 Task: Change the theme color of your profile to Dark teal.
Action: Mouse moved to (1327, 39)
Screenshot: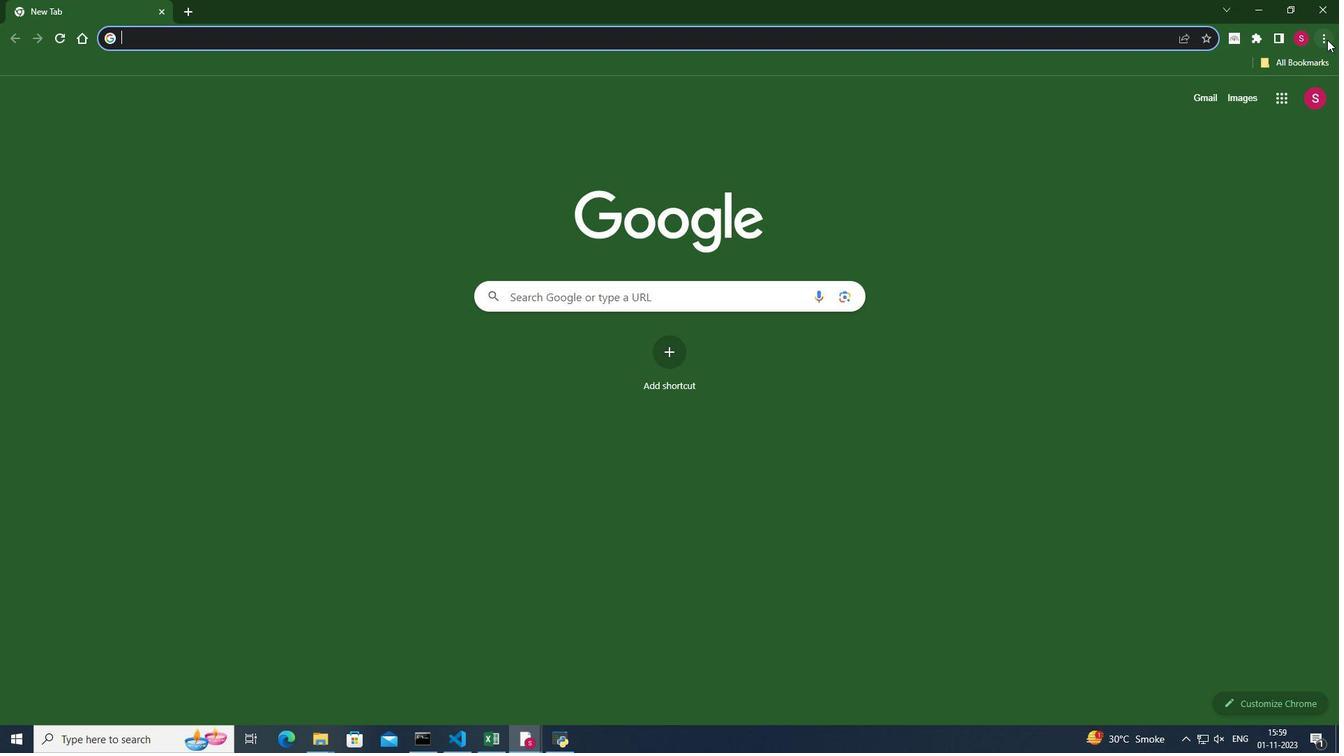 
Action: Mouse pressed left at (1327, 39)
Screenshot: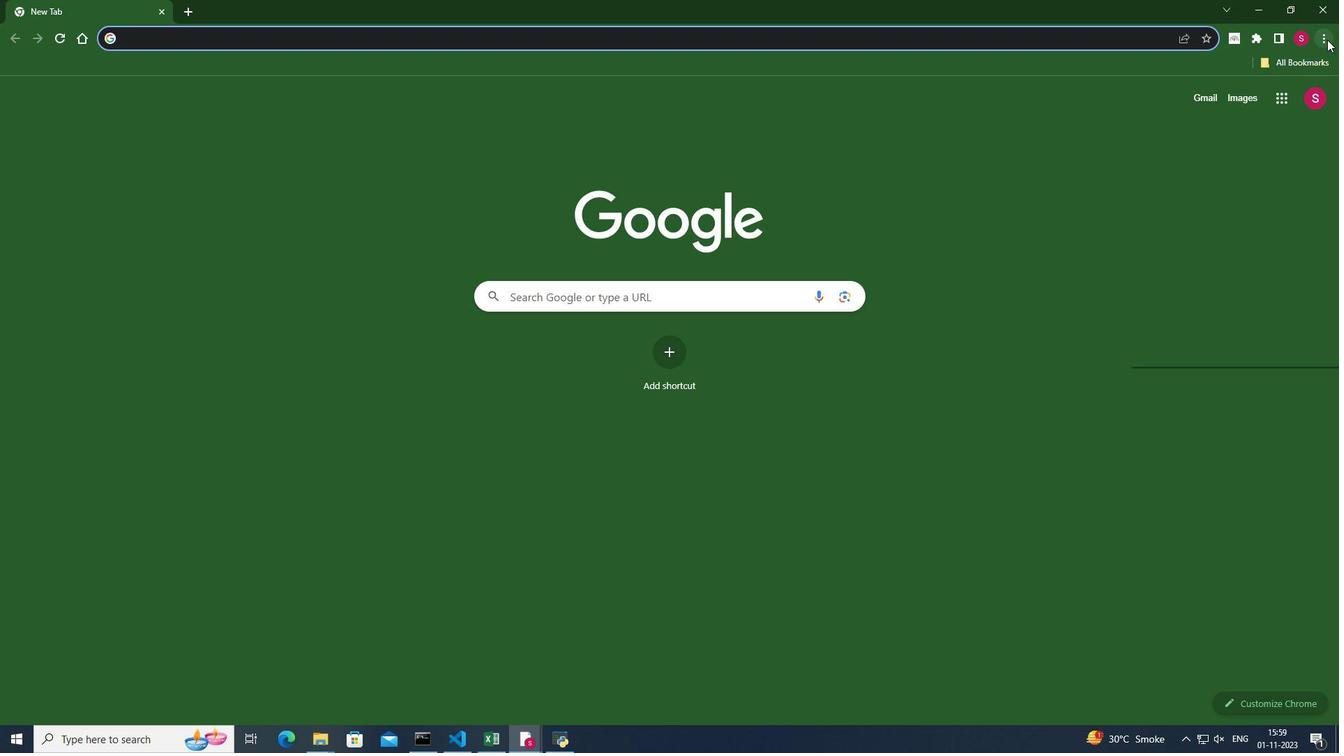 
Action: Mouse moved to (1168, 293)
Screenshot: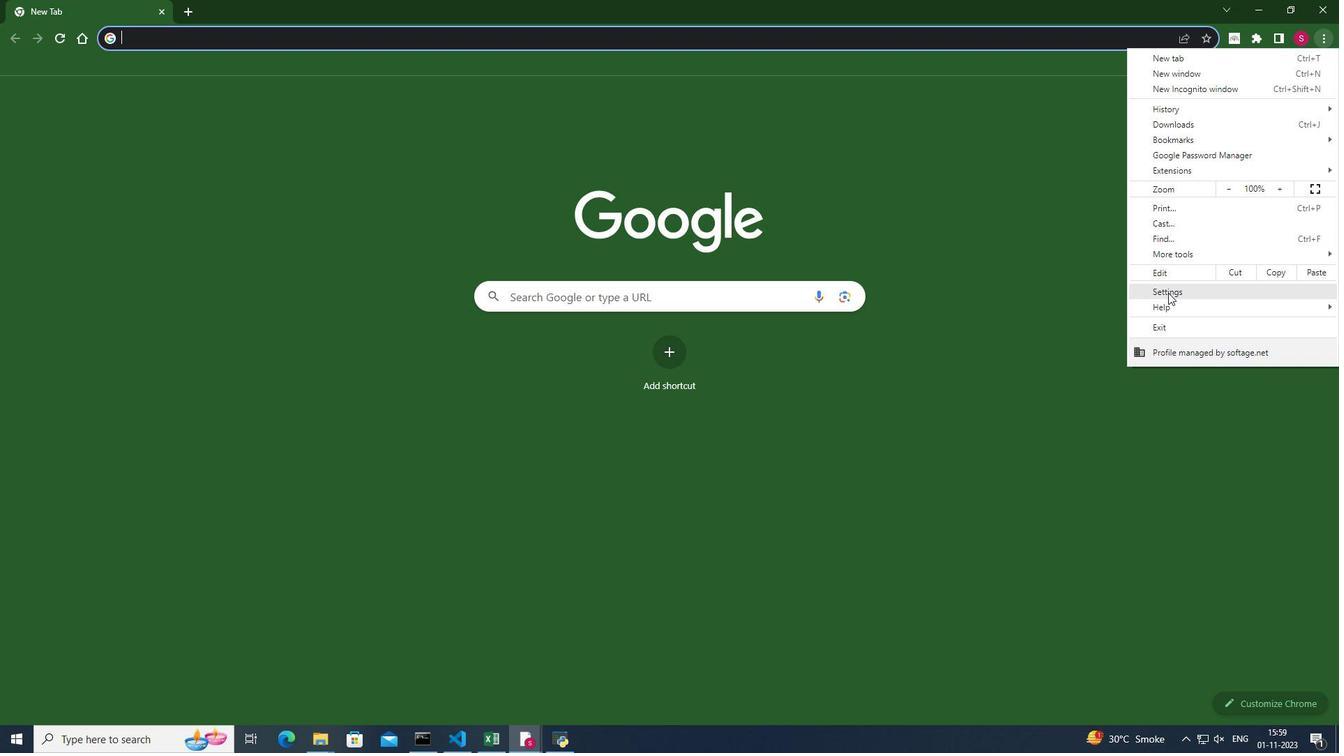 
Action: Mouse pressed left at (1168, 293)
Screenshot: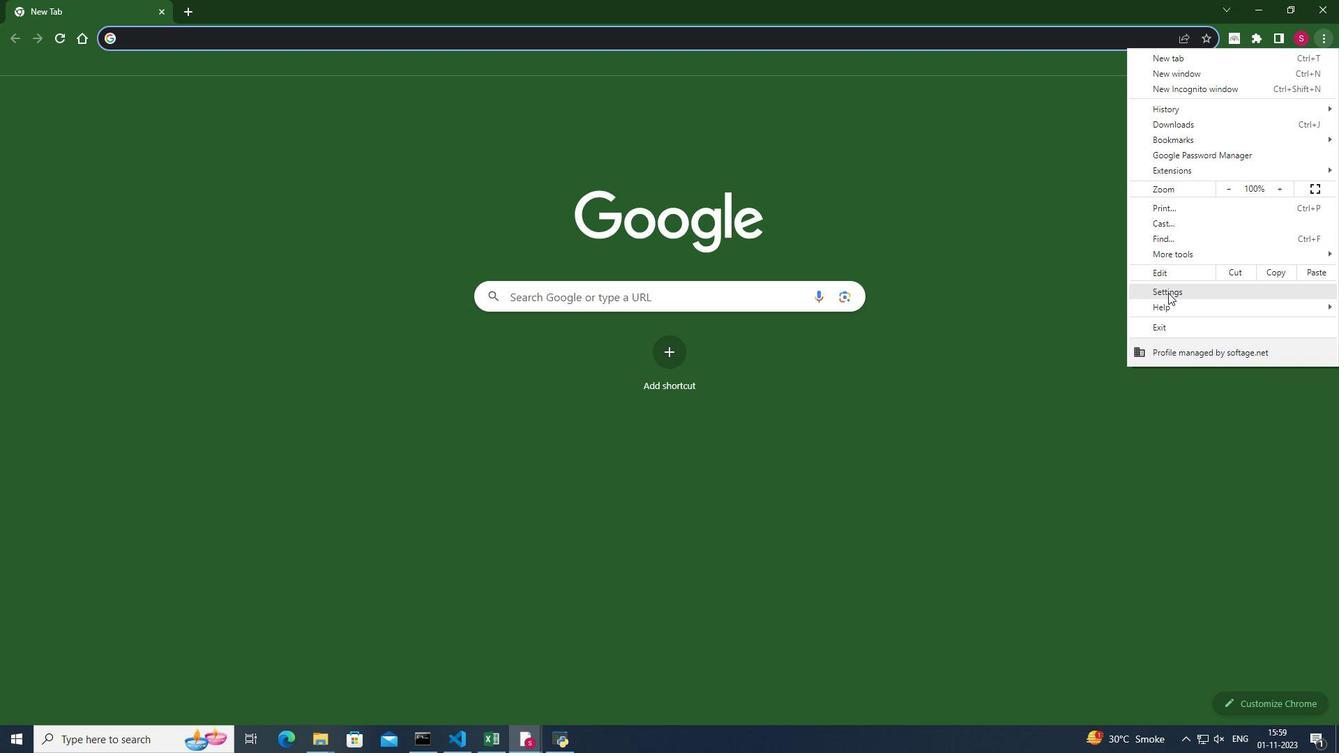 
Action: Mouse pressed left at (1168, 293)
Screenshot: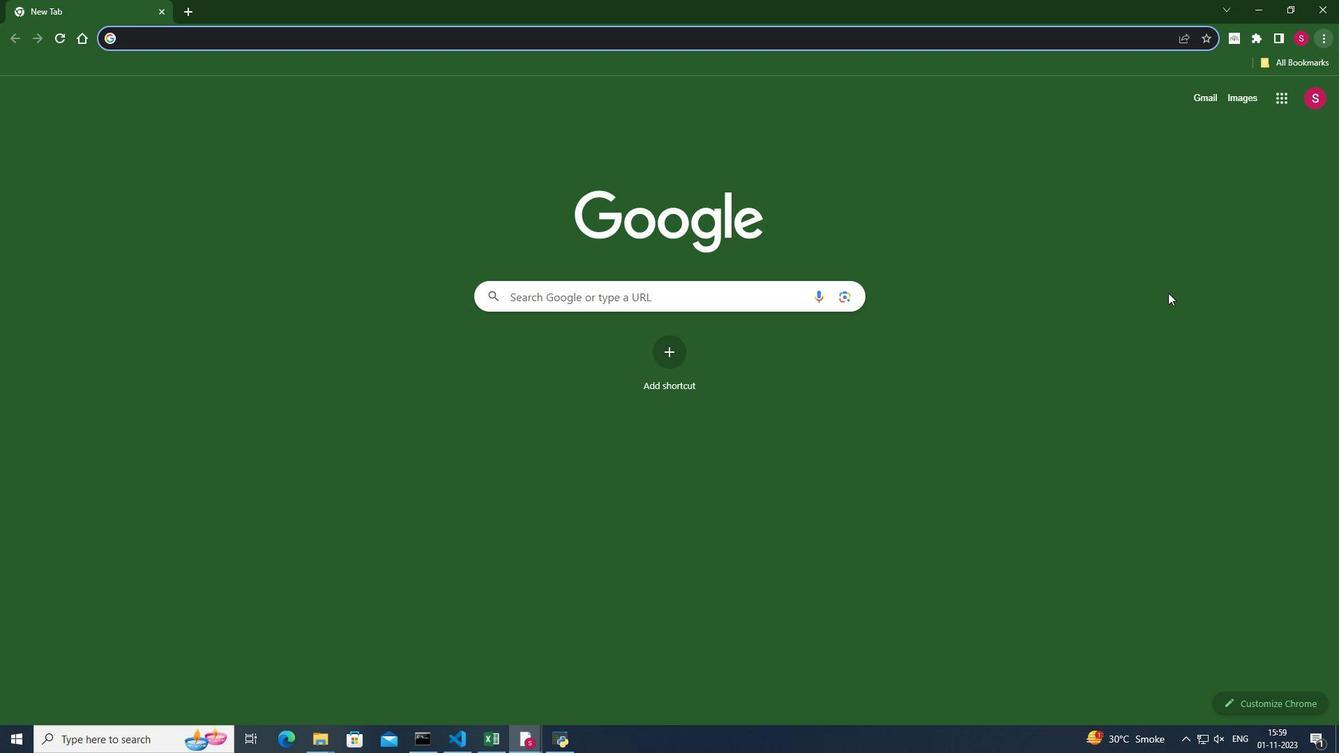 
Action: Mouse moved to (687, 328)
Screenshot: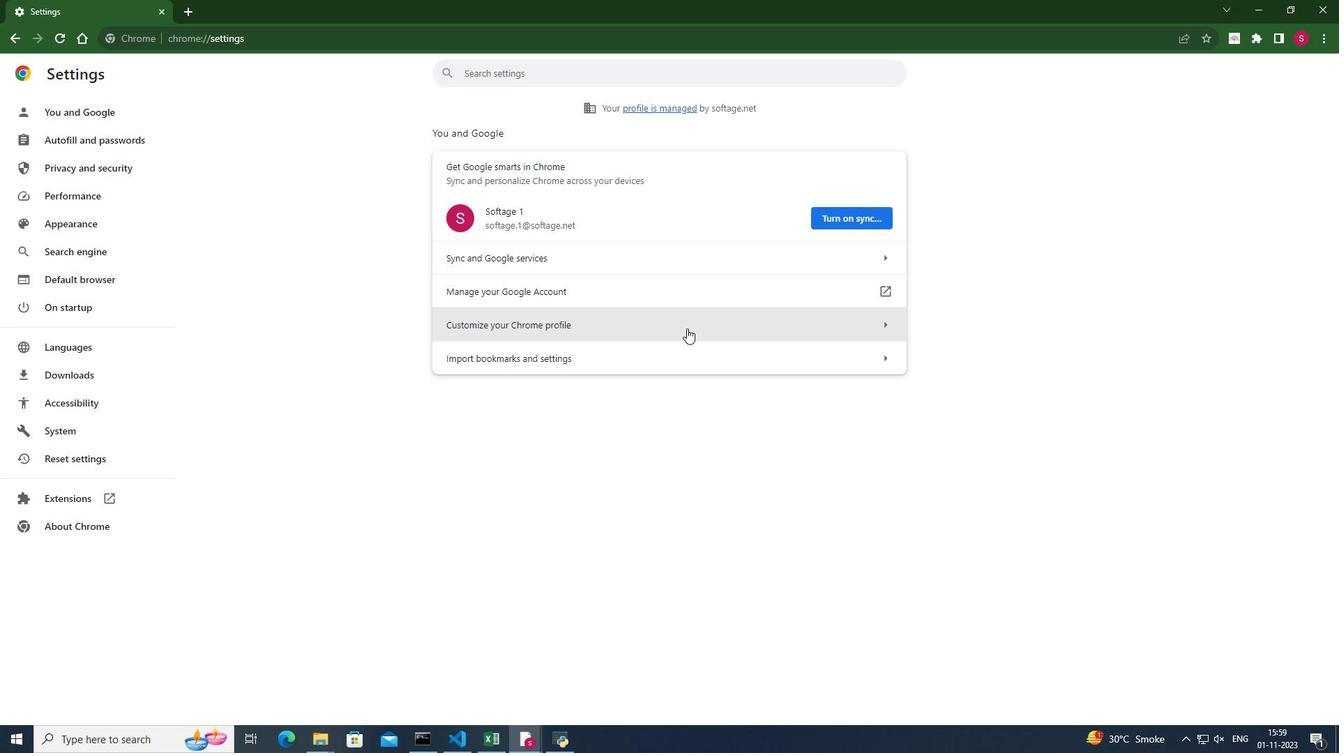 
Action: Mouse pressed left at (687, 328)
Screenshot: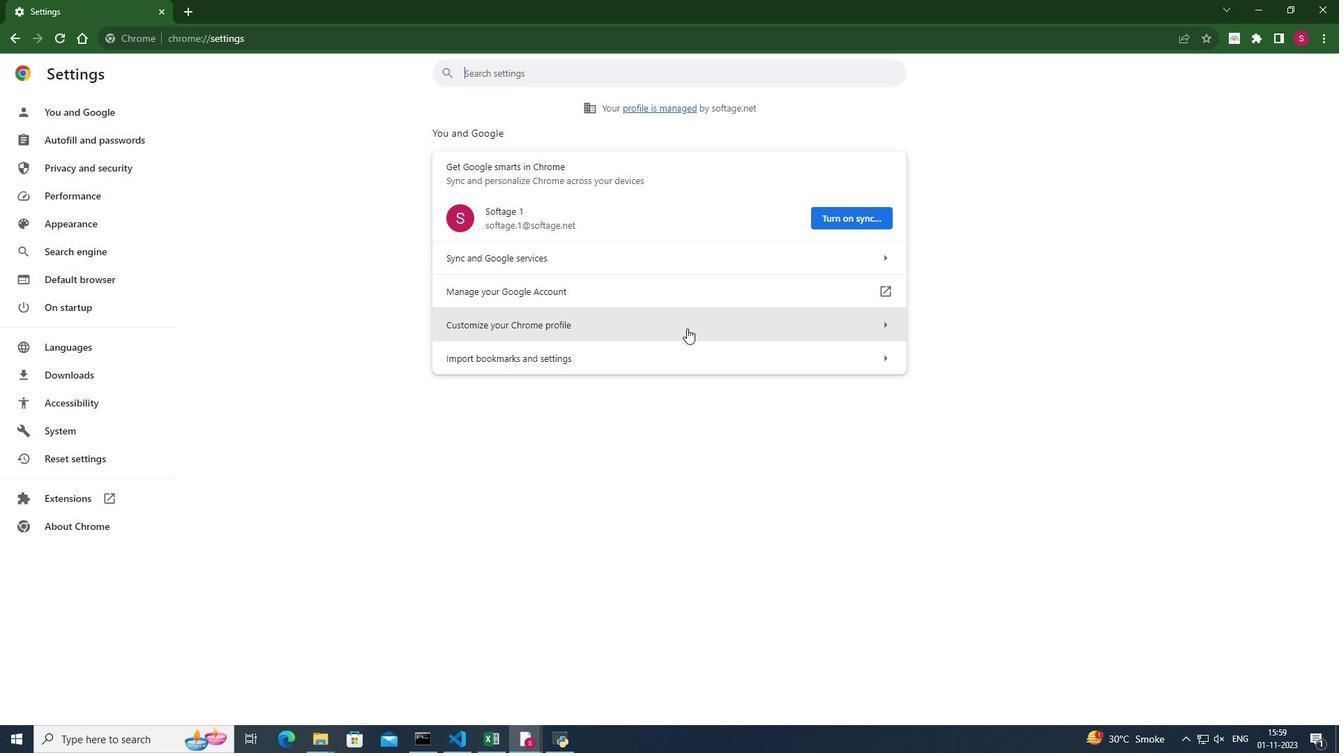 
Action: Mouse moved to (696, 484)
Screenshot: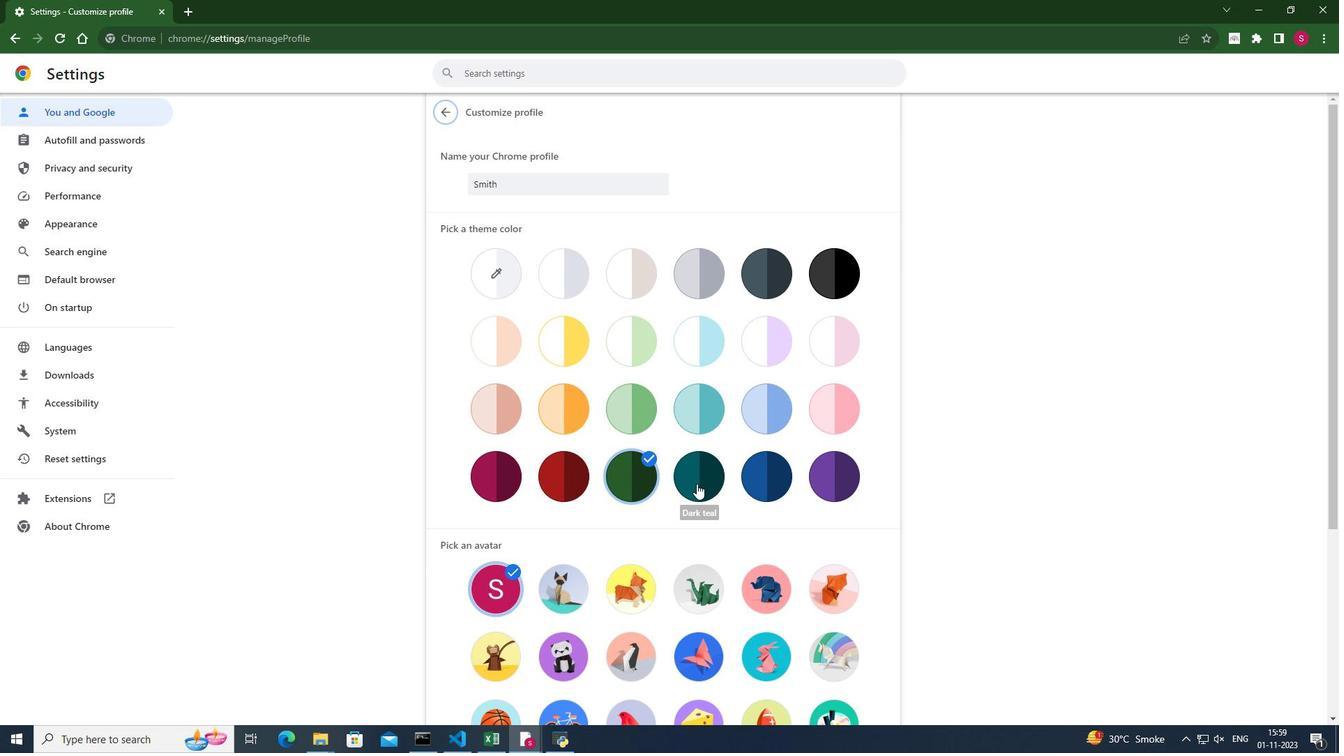 
Action: Mouse pressed left at (696, 484)
Screenshot: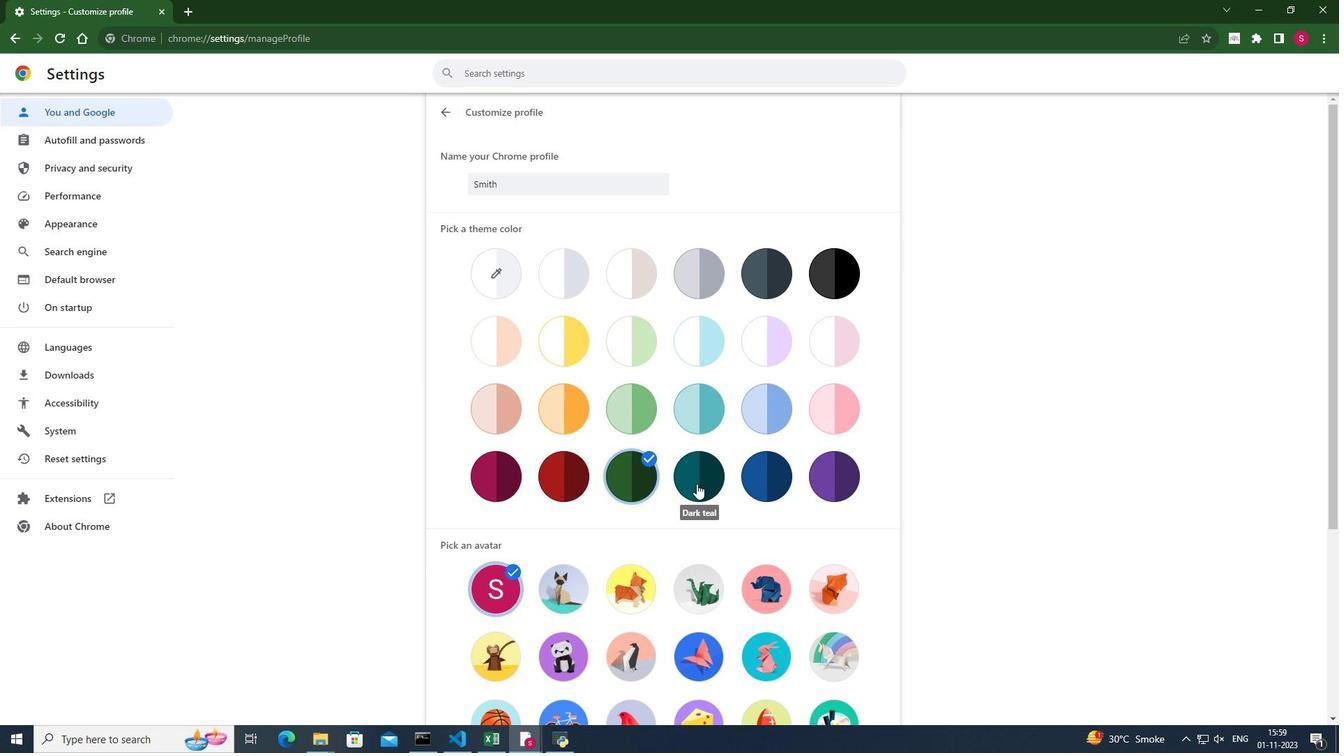 
Action: Mouse moved to (1038, 408)
Screenshot: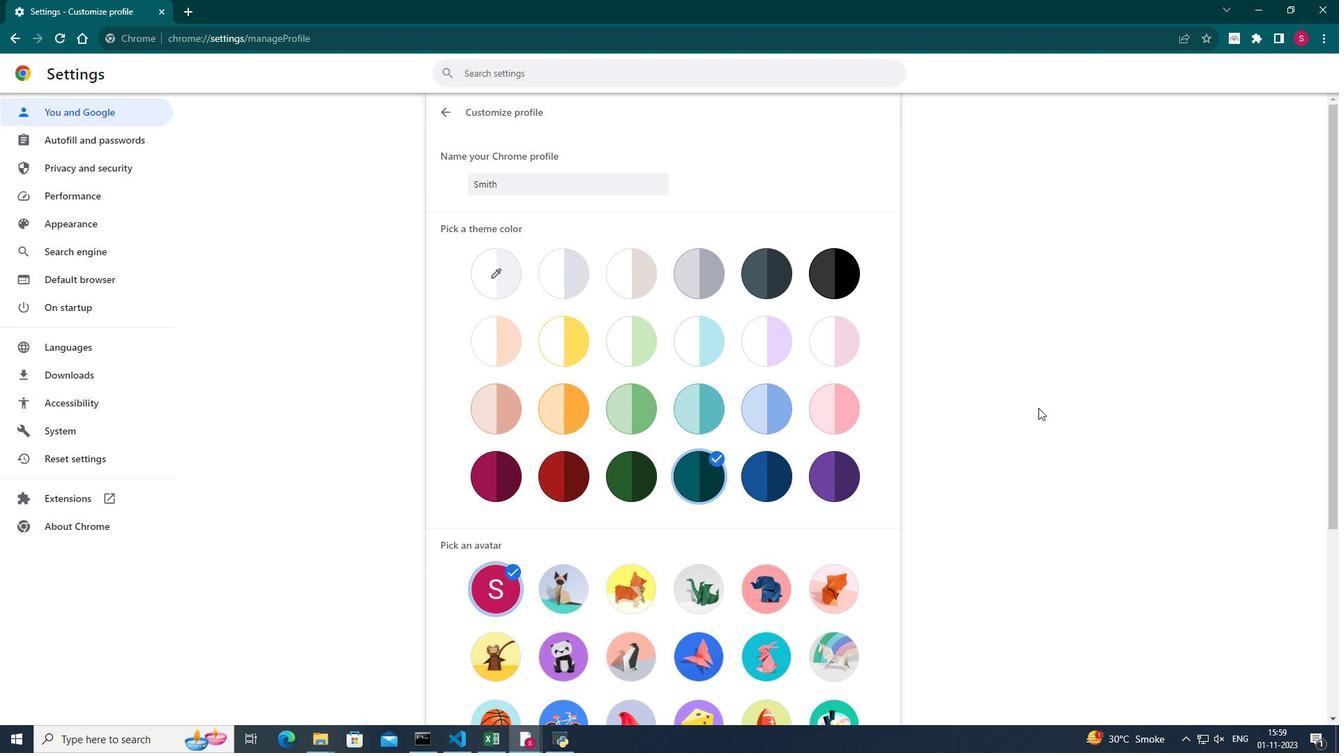 
